 Task: Read a file named "data.csv" and filter rows based on a condition provided by the user.
Action: Mouse moved to (68, 323)
Screenshot: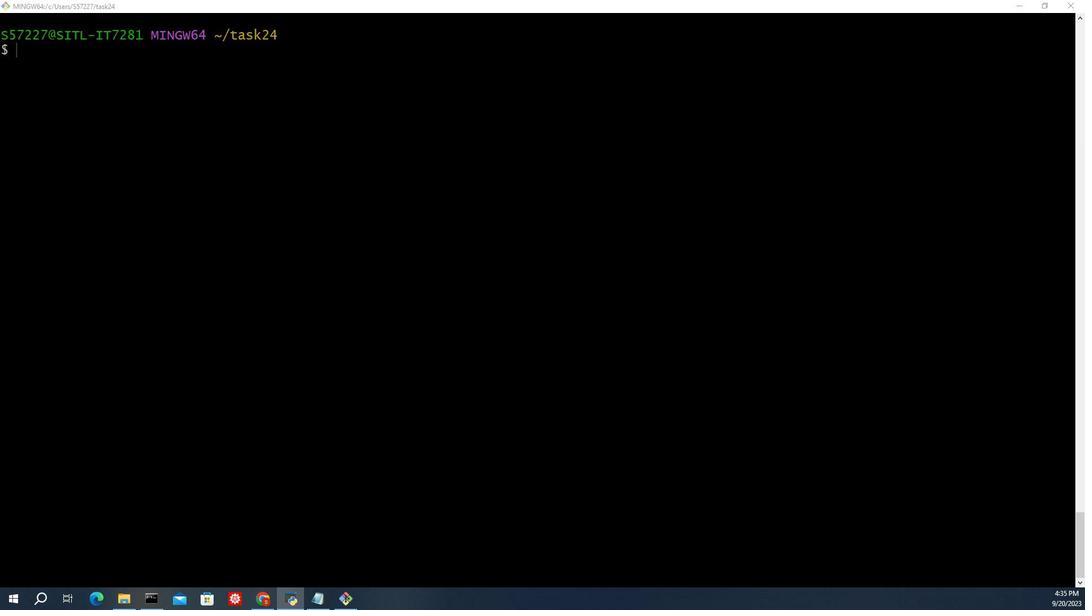 
Action: Mouse pressed left at (68, 323)
Screenshot: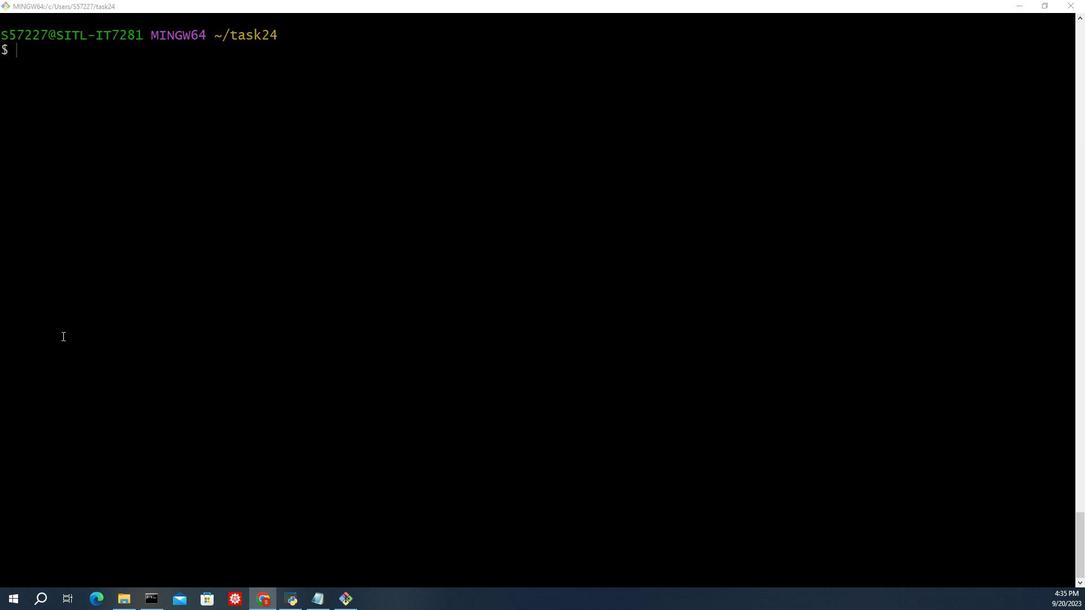 
Action: Mouse moved to (68, 323)
Screenshot: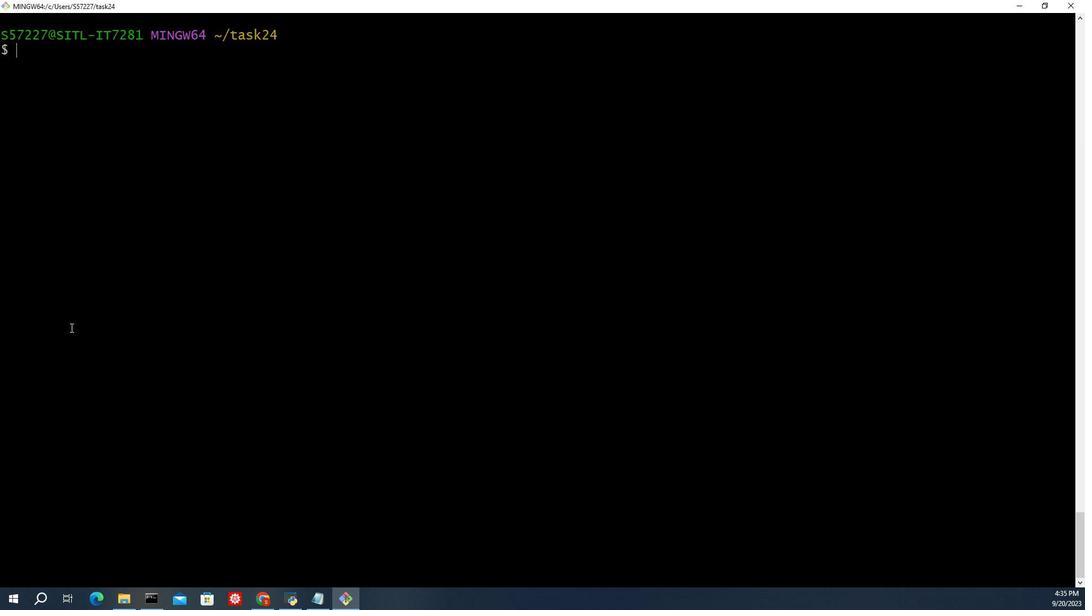 
Action: Mouse pressed left at (68, 323)
Screenshot: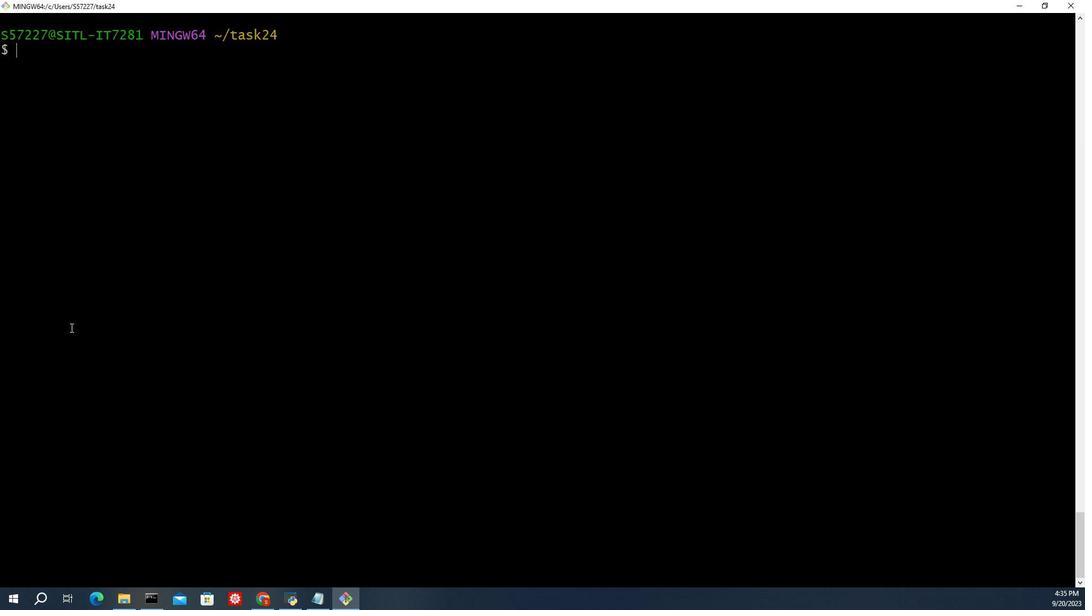 
Action: Key pressed cd<Key.space>/c/<Key.shift>u<Key.backspace><Key.shift><Key.shift><Key.shift>Users/<Key.shift_r>S57227<Key.enter>mkdr<Key.backspace>ir<Key.space>task25<Key.enter>t<Key.backspace>cd<Key.space>task25<Key.enter>ls<Key.enter>touch<Key.space>s<Key.backspace>task.sh<Key.enter>vim<Key.space>task.sh<Key.enter><Key.shift_r><Key.insert><Key.shift_r><Key.shift_r><Key.shift_r><Key.shift_r><Key.shift_r><Key.shift_r><Key.shift_r><Key.shift_r><Key.shift_r><Key.shift_r>#<Key.shift_r>!/bin/bash<Key.enter><Key.enter><Key.shift>Prompt<Key.space>the<Key.space>user<Key.space>for<Key.space>the<Key.space>filtering<Key.space>condition<Key.enter><Key.enter>read<Key.space>-p<Key.backspace><Key.backspace><Key.backspace><Key.backspace><Key.backspace><Key.backspace><Key.backspace><Key.backspace>read<Key.space>-p<Key.space><Key.shift>"<Key.shift_r>Eb<Key.backspace>nter<Key.space>thre<Key.backspace><Key.backspace>e<Key.space>fit<Key.backspace>ltering<Key.space>condition<Key.space><Key.shift><Key.shift><Key.shift><Key.shift>(e.g.,<Key.space>/<Key.backspace>\<Key.shift_r><Key.shift_r><Key.shift_r><Key.shift_r><Key.shift_r><Key.shift_r><Key.shift_r><Key.shift_r><Key.shift_r><Key.shift_r><Key.shift_r><Key.shift_r><Key.shift_r>$2<Key.shift>><Key.backspace><Key.space><Key.shift><Key.shift>><Key.space>50<Key.shift><Key.shift><Key.shift><Key.shift><Key.shift><Key.shift><Key.shift><Key.shift><Key.shift><Key.shift><Key.shift><Key.shift><Key.shift><Key.shift><Key.shift><Key.shift><Key.shift><Key.shift><Key.shift><Key.shift><Key.shift><Key.shift><Key.shift><Key.shift><Key.shift><Key.shift>)<Key.caps_lock>;<Key.backspace><Key.caps_lock><Key.caps_lock><Key.caps_lock><Key.caps_lock><Key.caps_lock><Key.caps_lock><Key.caps_lock><Key.caps_lock><Key.caps_lock><Key.caps_lock><Key.caps_lock><Key.caps_lock><Key.caps_lock><Key.caps_lock><Key.caps_lock><Key.caps_lock><Key.caps_lock><Key.caps_lock><Key.caps_lock><Key.caps_lock><Key.caps_lock><Key.caps_lock><Key.caps_lock>;<Key.backspace><Key.caps_lock>;<Key.backspace><Key.shift>:<Key.space><Key.shift>"<Key.space>CONDITIN<Key.backspace>ON<Key.enter><Key.enter><Key.shift_r><Key.shift_r><Key.shift_r><Key.shift_r><Key.shift_r><Key.shift_r><Key.shift_r><Key.shift_r><Key.shift_r><Key.shift_r><Key.shift_r><Key.shift_r><Key.shift_r>#<Key.space><Key.shift_r>CHECK<Key.space>IF<Key.space>THE<Key.space>FILE<Key.space><Key.shift><Key.shift><Key.shift><Key.shift><Key.shift><Key.shift><Key.shift><Key.shift><Key.shift><Key.shift><Key.shift><Key.shift>"DATA.CSV<Key.shift><Key.shift><Key.shift><Key.shift><Key.shift><Key.shift><Key.shift><Key.shift><Key.shift><Key.shift><Key.shift><Key.shift>"<Key.space>EXISSST<Key.backspace><Key.backspace><Key.backspace>TS<Key.enter><Key.enter><Key.backspace><Key.backspace>IF<Key.space>[<Key.space><Key.shift_r>!<Key.space>-F<Key.space><Key.shift>"DATA.CSV<Key.shift><Key.shift><Key.shift><Key.shift><Key.shift><Key.shift><Key.shift><Key.shift><Key.shift><Key.shift><Key.enter><Key.up><Key.right><Key.right><Key.end><Key.shift><Key.shift><Key.shift><Key.shift>"<Key.space>]<Key.shift>;<Key.space>THEN<Key.enter>ECHO<Key.space><Key.shift>:<Key.backspace><Key.shift><Key.shift><Key.shift><Key.shift><Key.shift><Key.shift><Key.shift><Key.shift><Key.shift><Key.shift><Key.shift><Key.shift><Key.shift><Key.shift><Key.shift><Key.shift><Key.shift><Key.shift><Key.shift><Key.shift><Key.shift><Key.shift>"<Key.shift_r>ERROR<Key.shift>:<Key.space>'DATA.CSV'<Key.space>FILE<Key.space>NOT<Key.space>FOUND.<Key.space><Key.shift><Key.backspace><Key.shift>"<Key.enter>EXIT1<Key.enter>FI<Key.enter><Key.enter><Key.enter><Key.shift_r><Key.shift_r><Key.shift_r><Key.shift_r><Key.shift_r><Key.shift_r><Key.shift_r><Key.shift_r><Key.shift_r><Key.shift_r>$<Key.backspace><Key.shift_r>#<Key.space><Key.shift_r>APPLY<Key.space>F<Key.backspace>=<Key.backspace>THE<Key.space>FILERING<Key.space><Key.backspace><Key.backspace><Key.backspace><Key.backspace><Key.backspace>TERING<Key.space>CONDITOIO<Key.backspace><Key.backspace><Key.backspace>ION<Key.space>USING<Key.space>AWK<Key.space>AND<Key.space>DISPLAY<Key.space>THE<Key.space>FILTERED<Key.space>DATA<Key.enter><Key.enter><Key.backspace><Key.backspace>AWK<Key.space>-V<Key.space>FILTER<Key.space>=<Key.backspace><Key.backspace>=<Key.space><Key.shift><Key.backspace><Key.backspace>=<Key.shift>"<Key.shift_r><Key.shift_r><Key.shift_r><Key.shift_r><Key.shift_r><Key.shift_r><Key.shift_r><Key.shift_r><Key.shift_r><Key.shift_r><Key.shift_r><Key.shift_r><Key.shift_r><Key.shift_r>$CONDITION<Key.shift><Key.shift><Key.shift><Key.shift><Key.shift><Key.shift>"<Key.space>'<Key.shift>nR<Key.backspace><Key.shift>r<Key.space>==<Key.space>1<Key.space><Key.shift><Key.shift><Key.shift><Key.shift><Key.shift><Key.shift><Key.shift><Key.shift><Key.shift><Key.shift><Key.shift><Key.shift><Key.shift><Key.shift><Key.shift><Key.shift><Key.shift><Key.shift><Key.shift><Key.shift><Key.shift><Key.shift><Key.shift><Key.shift><Key.shift><Key.shift><Key.shift><Key.shift><Key.shift><Key.shift><Key.shift><Key.shift><Key.shift><Key.shift><Key.shift><Key.shift><Key.shift><Key.shift><Key.shift><Key.shift><Key.shift><Key.shift><Key.shift><Key.shift><Key.shift><Key.shift><Key.shift><Key.shift><Key.shift><Key.shift><Key.shift><Key.shift><Key.shift><Key.shift><Key.shift><Key.shift><Key.shift><Key.shift><Key.shift><Key.shift><Key.shift><Key.shift><Key.shift><Key.shift><Key.shift><Key.shift><Key.shift><Key.shift><Key.shift><Key.shift><Key.shift><Key.shift><Key.shift><Key.shift>||<Key.space>EVAL<Key.shift><Key.shift><Key.shift><Key.shift><Key.shift><Key.shift><Key.shift><Key.shift><Key.shift><Key.shift><Key.shift><Key.shift><Key.shift><Key.shift><Key.shift><Key.shift>(FILTER<Key.shift><Key.shift><Key.shift><Key.shift><Key.shift><Key.shift><Key.shift><Key.shift><Key.shift><Key.shift>)'<Key.space>DATA.CSV<Key.esc><Key.shift_r>:WQ<Key.shift_r><Key.shift_r><Key.shift_r><Key.shift_r><Key.shift_r><Key.shift_r><Key.shift_r><Key.shift_r><Key.shift_r><Key.shift_r><Key.shift_r><Key.shift_r><Key.shift_r>!<Key.enter>V<Key.backspace>V<Key.backspace>V<Key.backspace>CAT<Key.space>TASK.SH<Key.enter>CHMOD<Key.space><Key.shift><Key.shift>+X<Key.space>TASK.SH<Key.enter>./TASK.SH<Key.enter>5<Key.enter>VIM<Key.space>C<Key.backspace>TASK.SH<Key.enter><Key.insert><Key.up><Key.down><Key.up><Key.up><Key.up><Key.up><Key.up><Key.up><Key.backspace><Key.space>1<Key.esc><Key.shift_r><Key.shift_r><Key.shift_r><Key.shift_r><Key.shift_r><Key.shift_r><Key.shift_r>:E<Key.backspace>WQ<Key.shift_r>!<Key.enter>./<Key.backspace><Key.backspace>CHN<Key.backspace>MOD<Key.space><Key.shift>+X<Key.space>C<Key.backspace>D<Key.backspace>TASK.H<Key.backspace>SH<Key.enter>./TASK.SH<Key.enter>6<Key.enter>
Screenshot: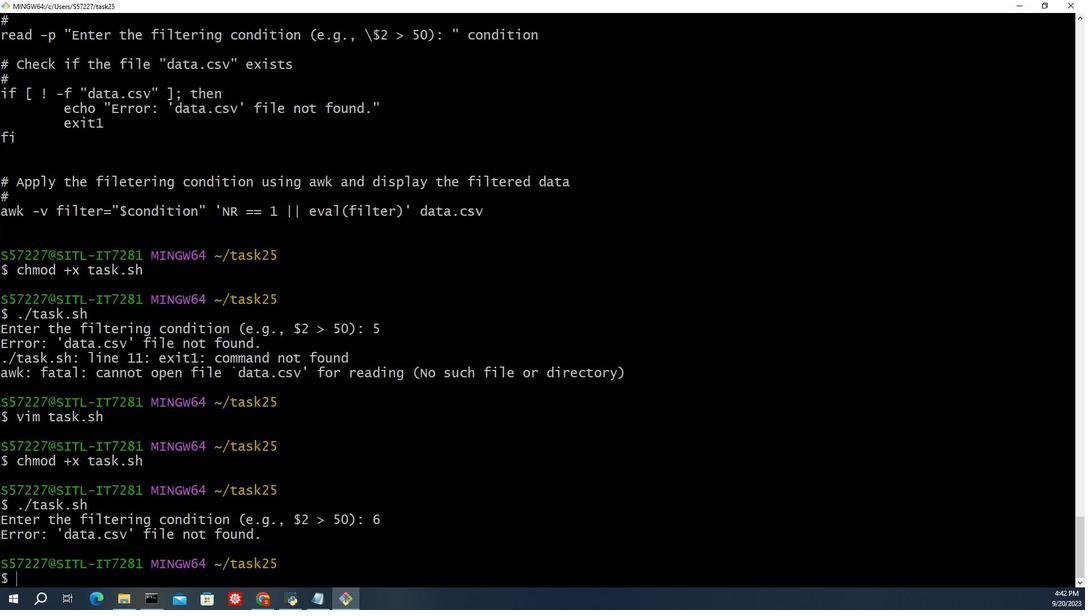
